 Task: Create in the project AgileMind in Backlog an issue 'Create a new online platform for online data analysis courses with advanced data visualization and statistical analysis features', assign it to team member softage.2@softage.net and change the status to IN PROGRESS. Create in the project AgileMind in Backlog an issue 'Implement a new cloud-based expense management system for a company with advanced expense tracking and reimbursement features', assign it to team member softage.3@softage.net and change the status to IN PROGRESS
Action: Mouse moved to (255, 270)
Screenshot: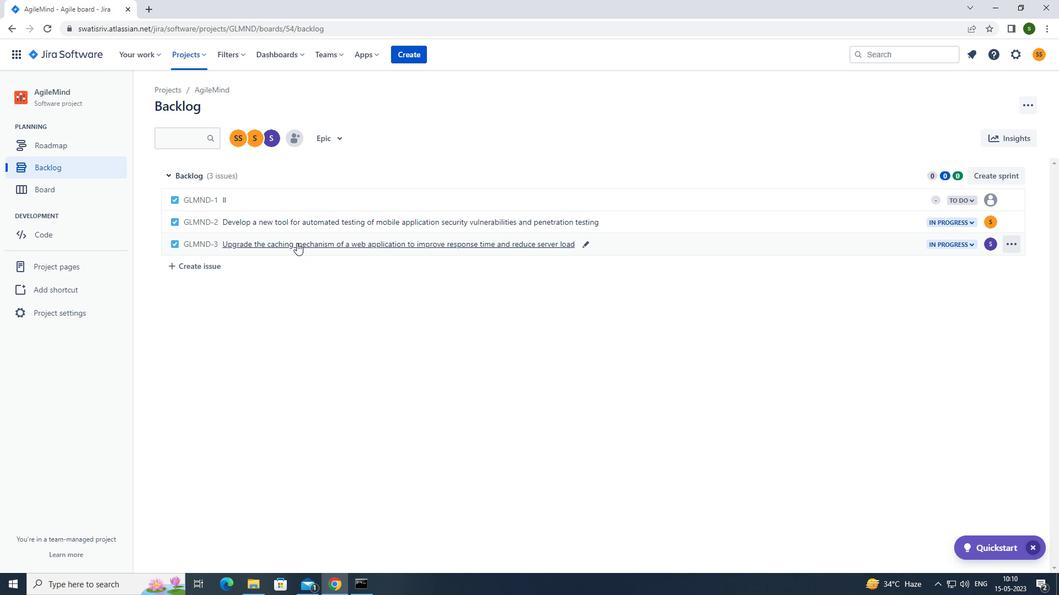 
Action: Mouse pressed left at (255, 270)
Screenshot: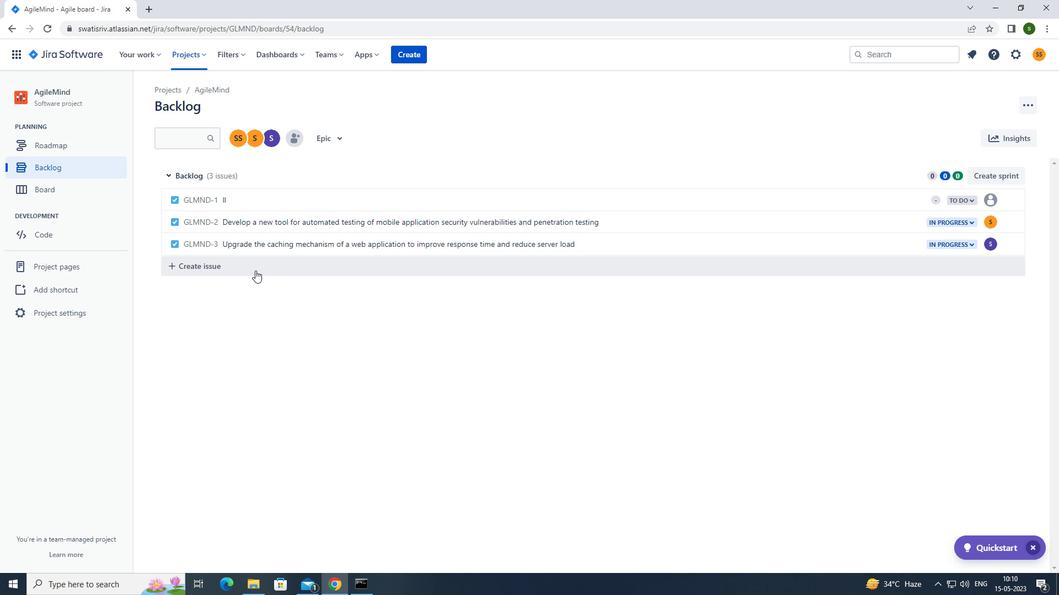 
Action: Mouse moved to (267, 269)
Screenshot: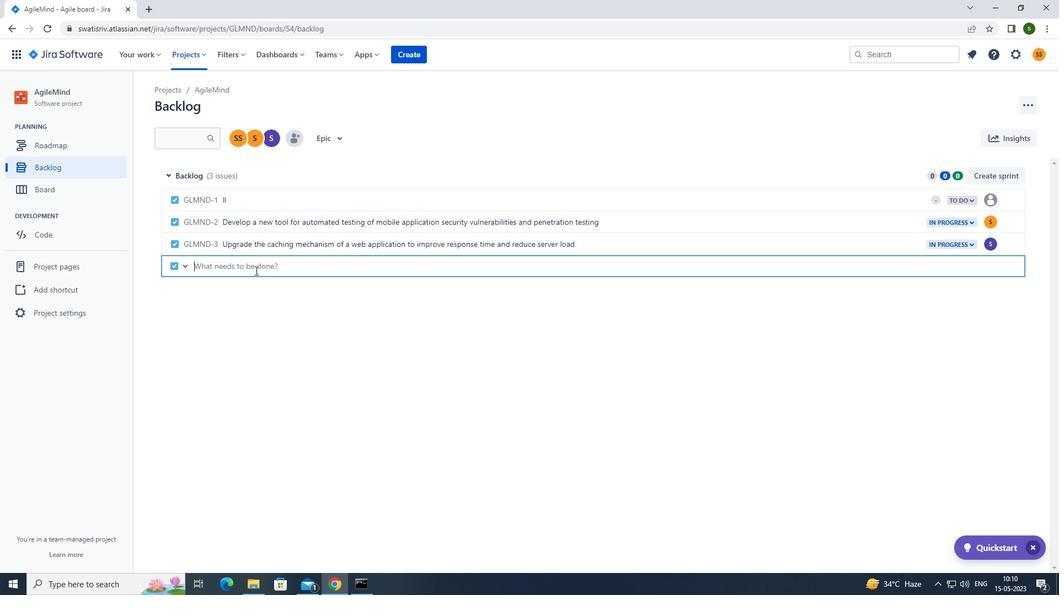 
Action: Key pressed <Key.caps_lock>c<Key.caps_lock>reate<Key.space>a<Key.space>new<Key.space>online<Key.space>platform<Key.space>for<Key.space>online<Key.space>data<Key.space>analysis<Key.space>courses<Key.space>with<Key.space>advanced<Key.space>data<Key.space>visualization<Key.space>and<Key.space>statistical<Key.space>analysis<Key.space>features<Key.enter>
Screenshot: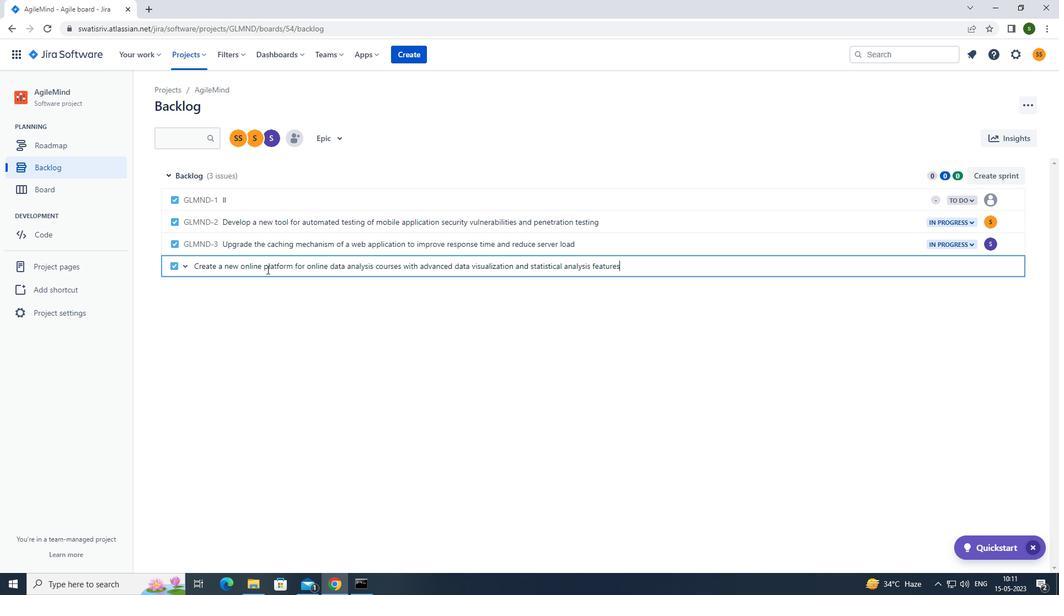
Action: Mouse moved to (988, 266)
Screenshot: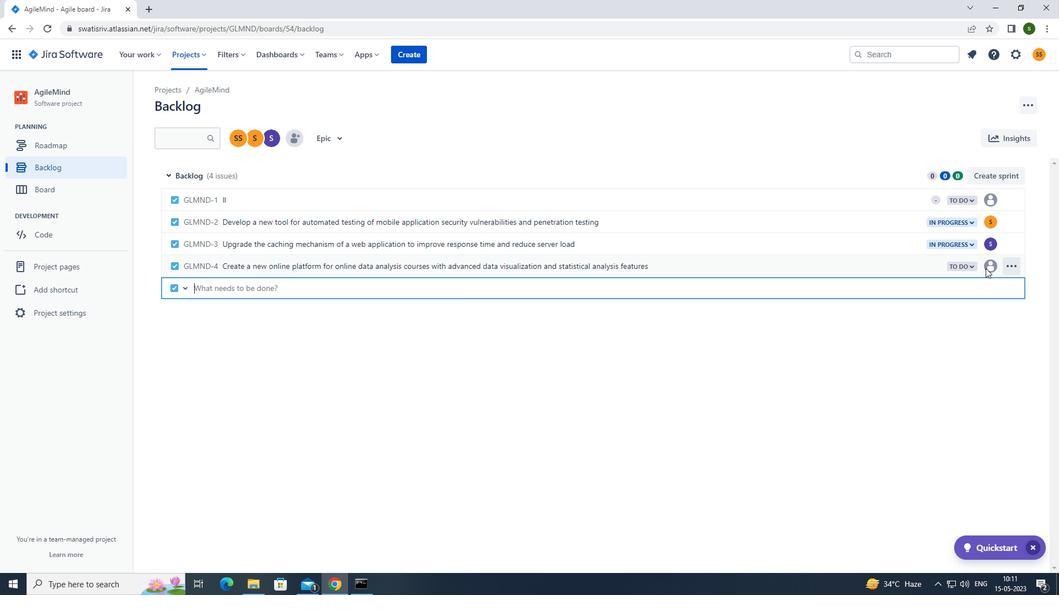 
Action: Mouse pressed left at (988, 266)
Screenshot: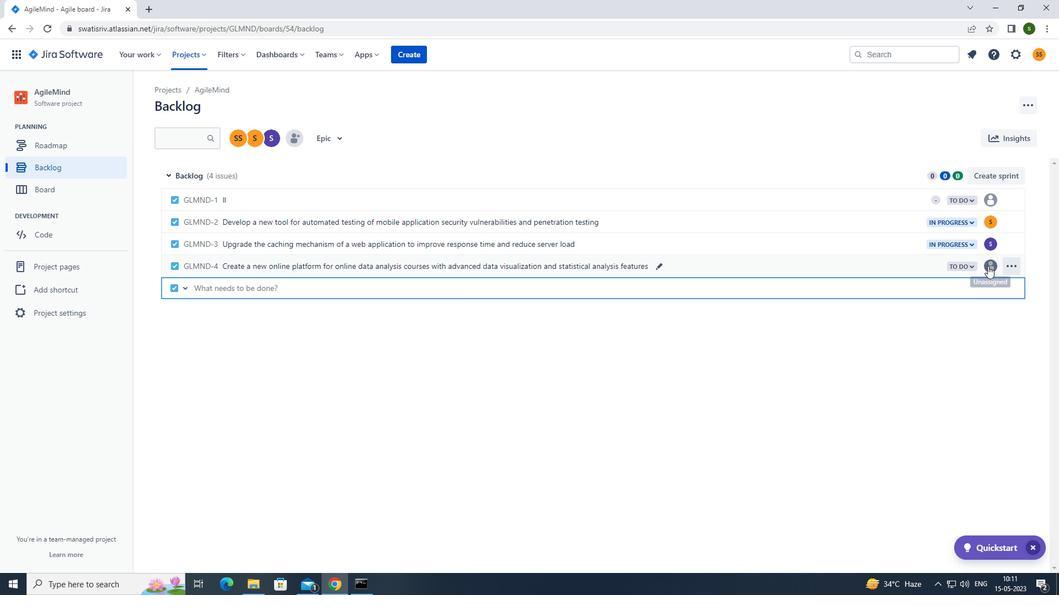 
Action: Mouse moved to (916, 377)
Screenshot: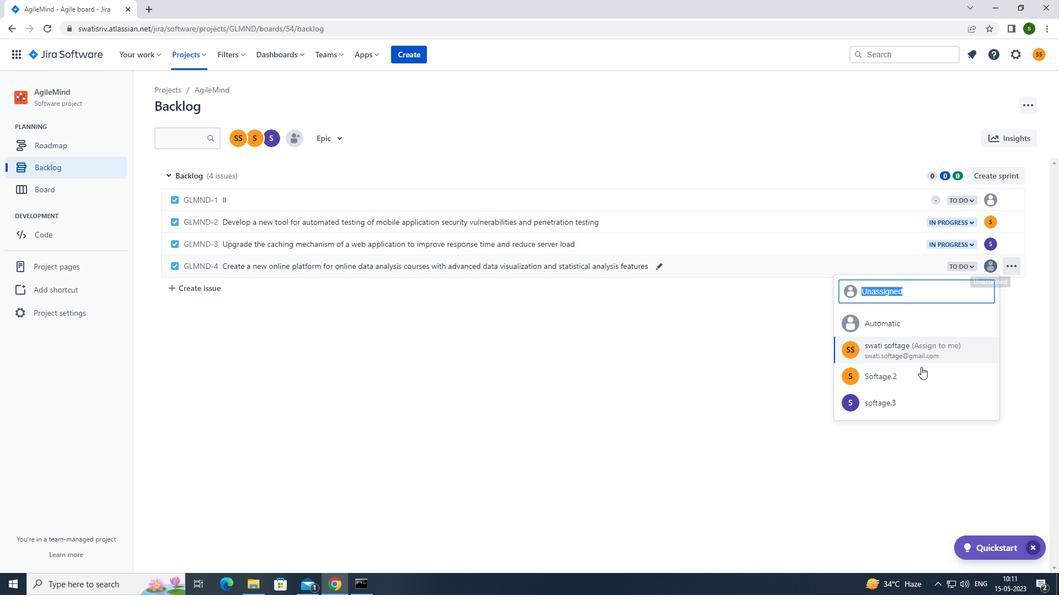 
Action: Mouse pressed left at (916, 377)
Screenshot: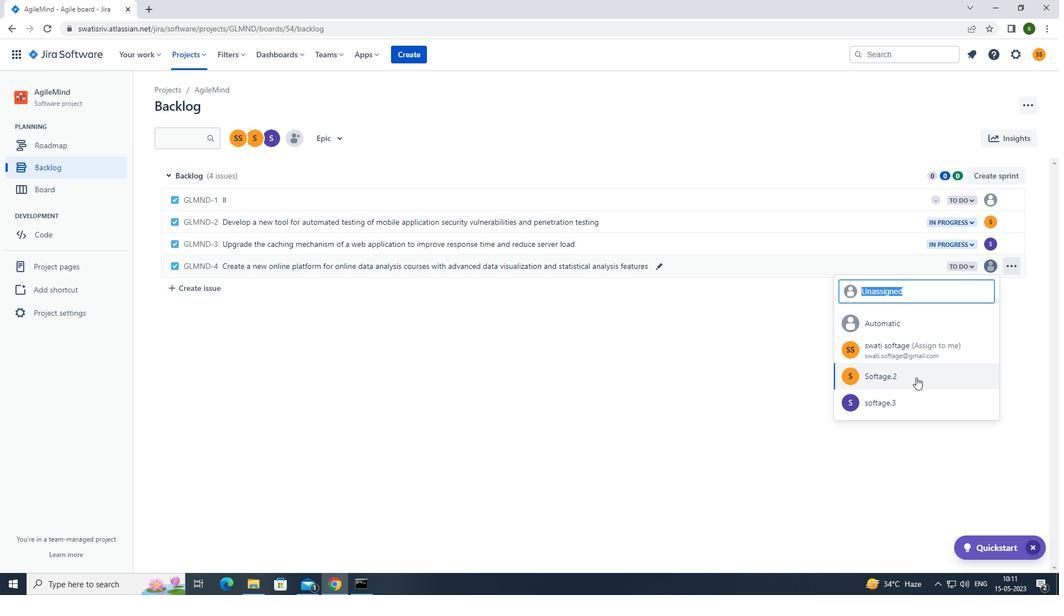 
Action: Mouse moved to (966, 271)
Screenshot: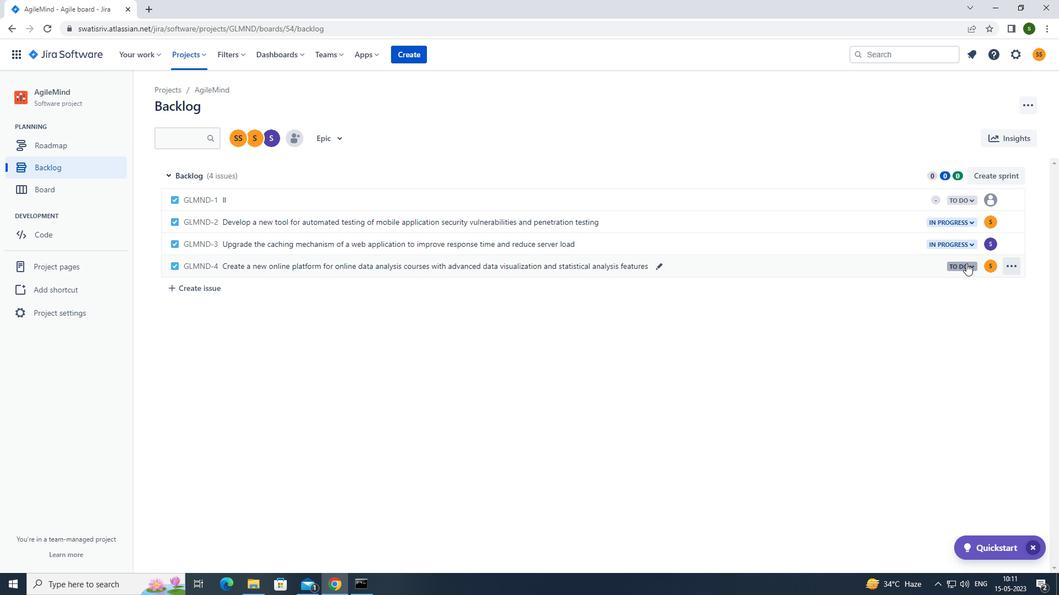 
Action: Mouse pressed left at (966, 271)
Screenshot: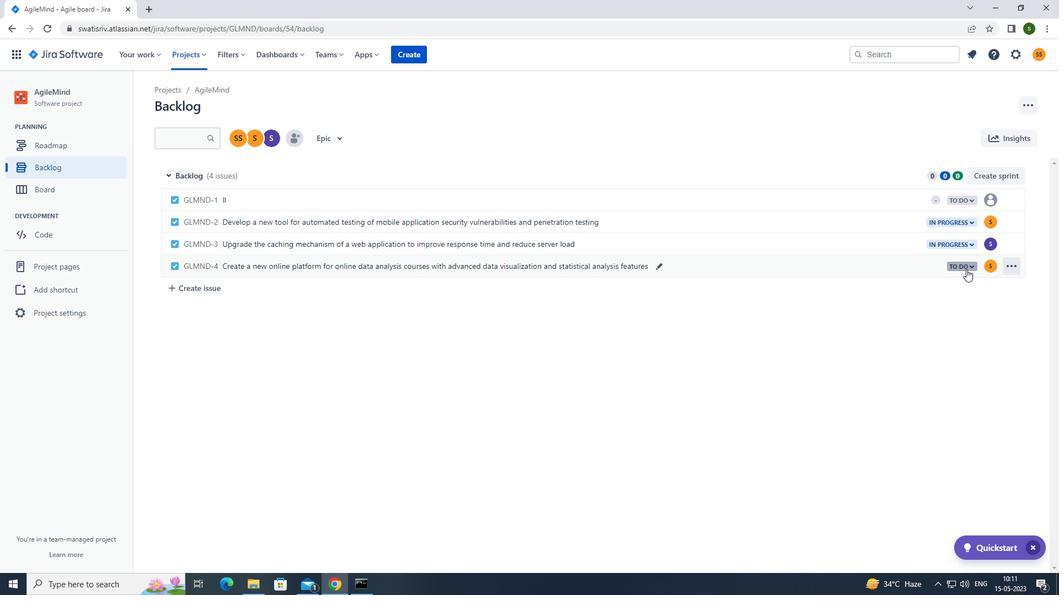 
Action: Mouse moved to (970, 264)
Screenshot: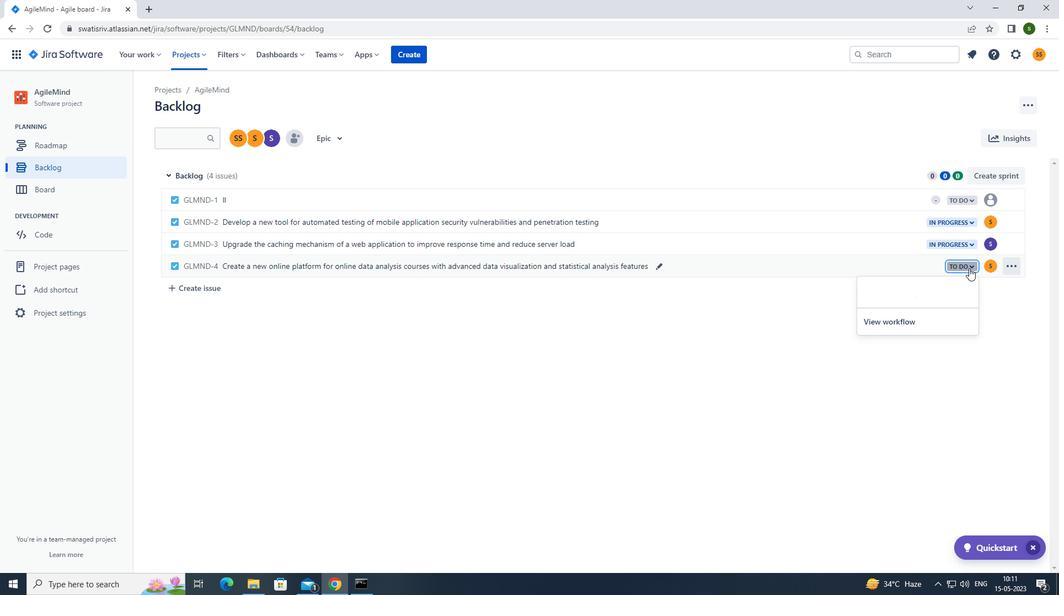 
Action: Mouse pressed left at (970, 264)
Screenshot: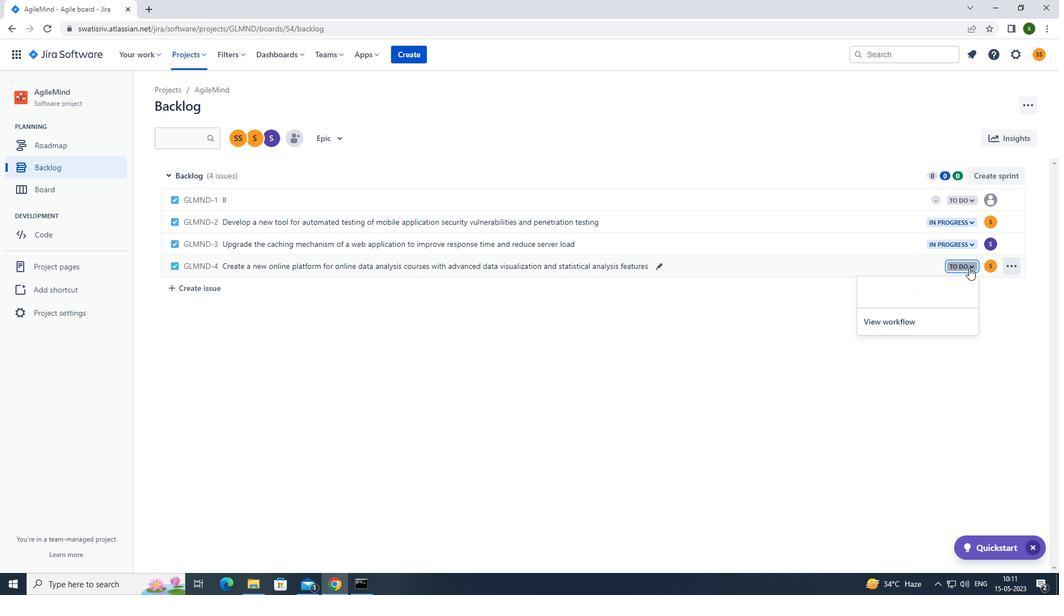 
Action: Mouse pressed left at (970, 264)
Screenshot: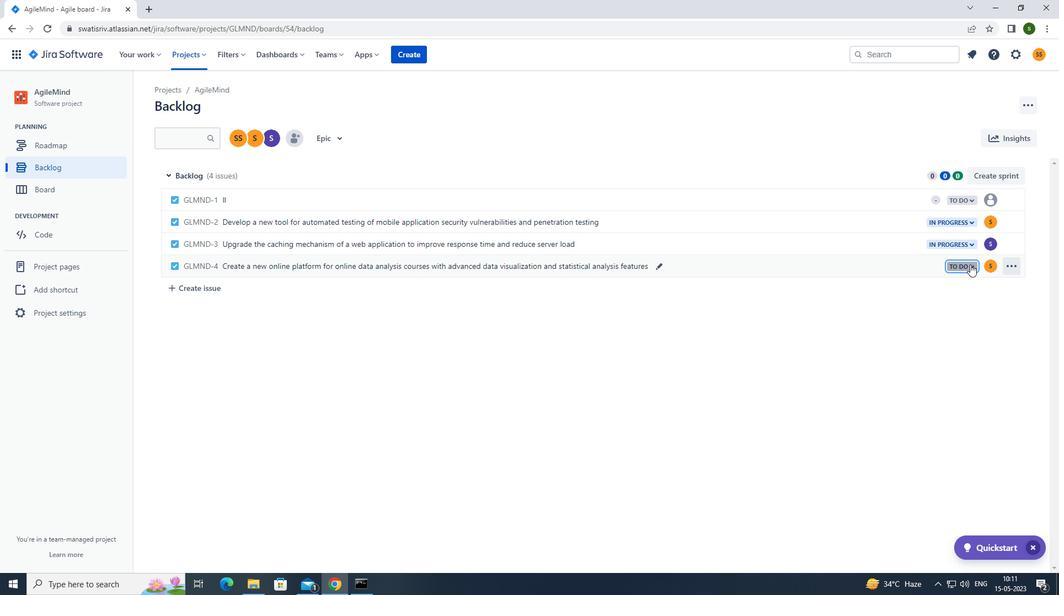 
Action: Mouse moved to (932, 287)
Screenshot: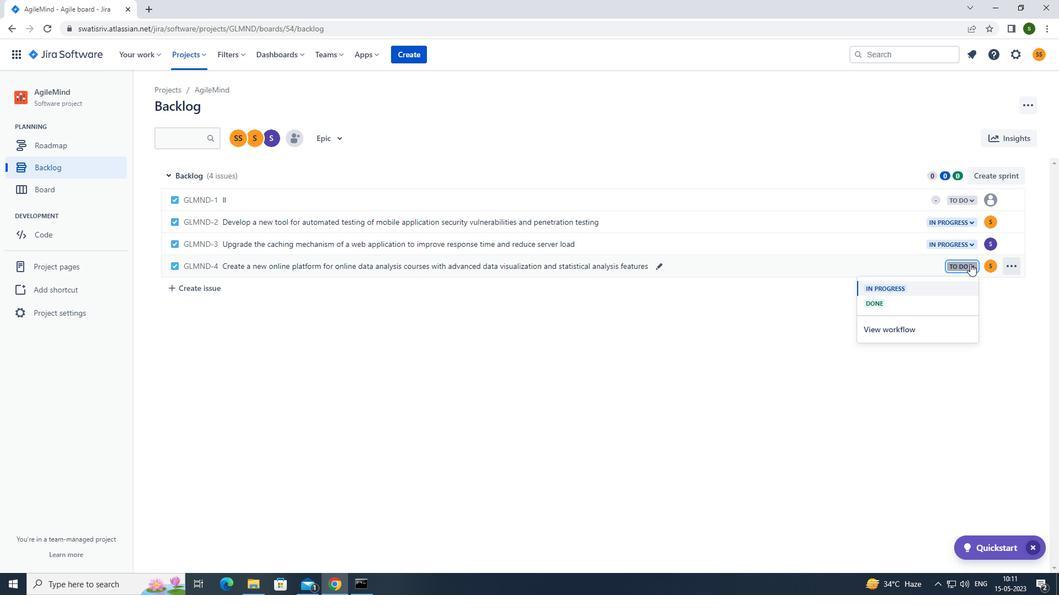 
Action: Mouse pressed left at (932, 287)
Screenshot: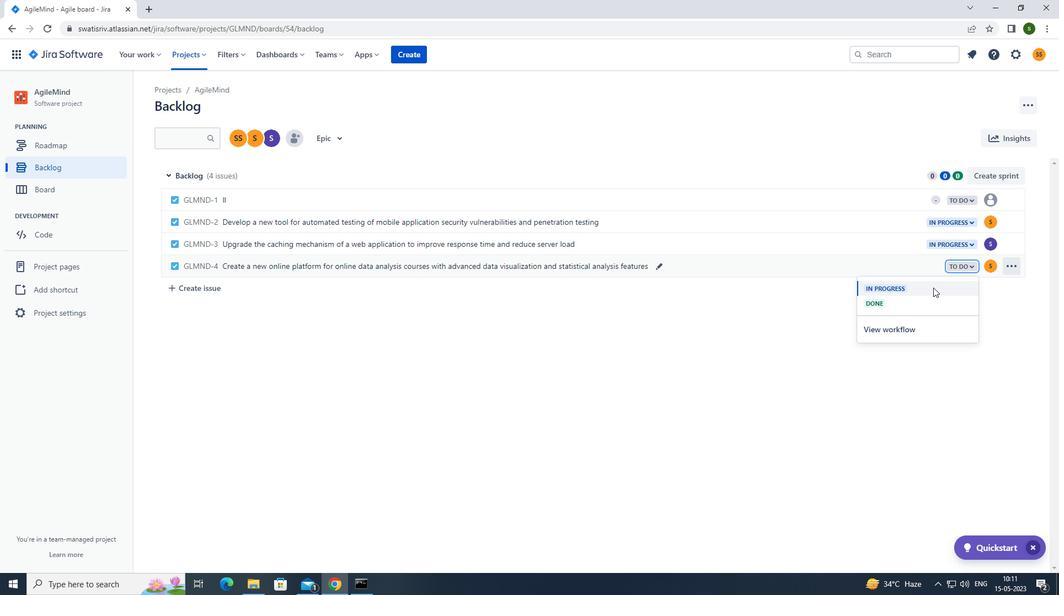 
Action: Mouse moved to (213, 288)
Screenshot: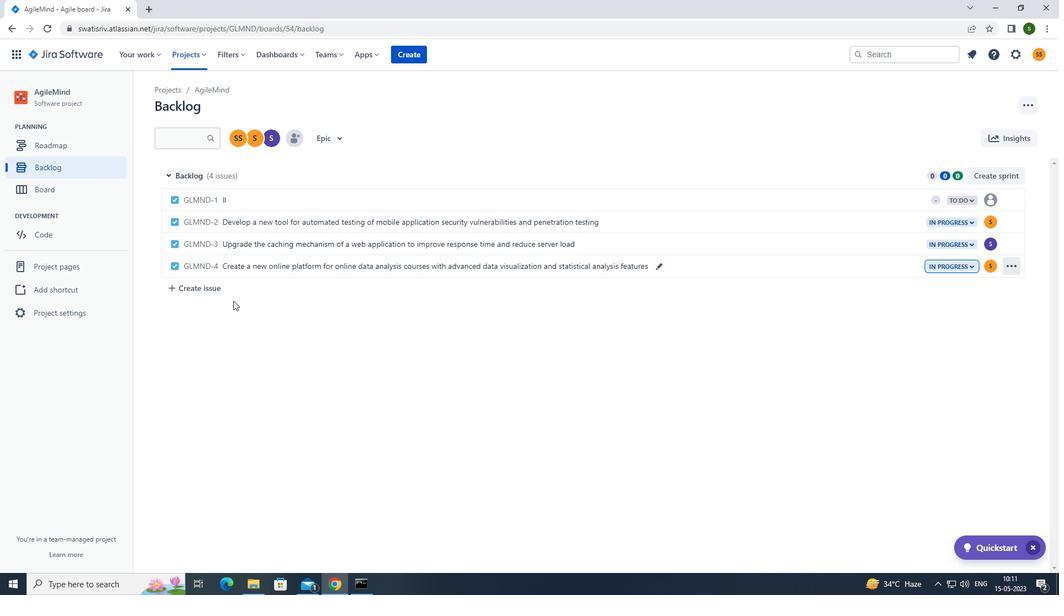 
Action: Mouse pressed left at (213, 288)
Screenshot: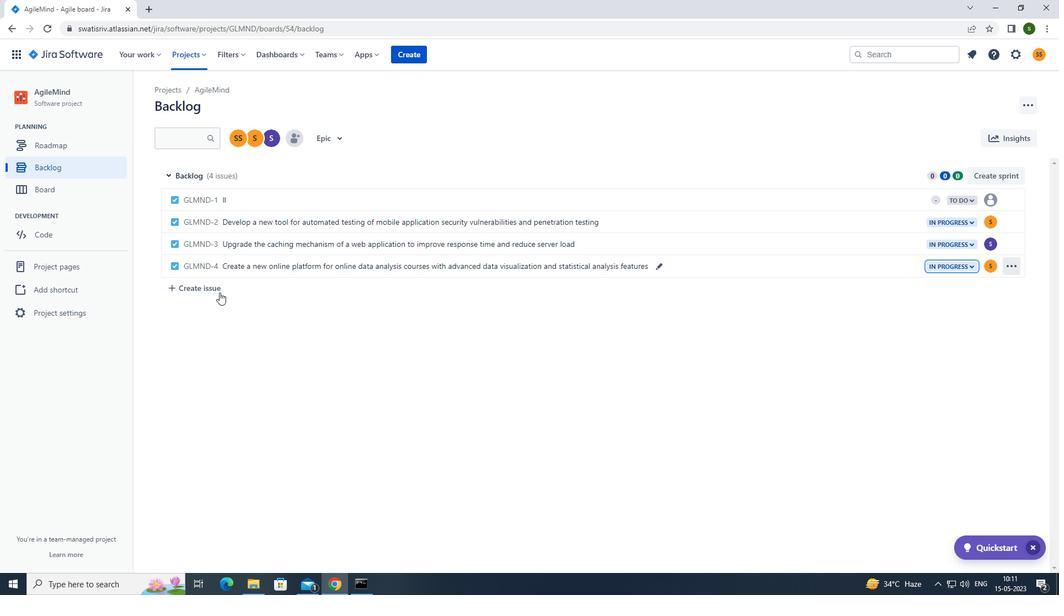 
Action: Mouse moved to (273, 286)
Screenshot: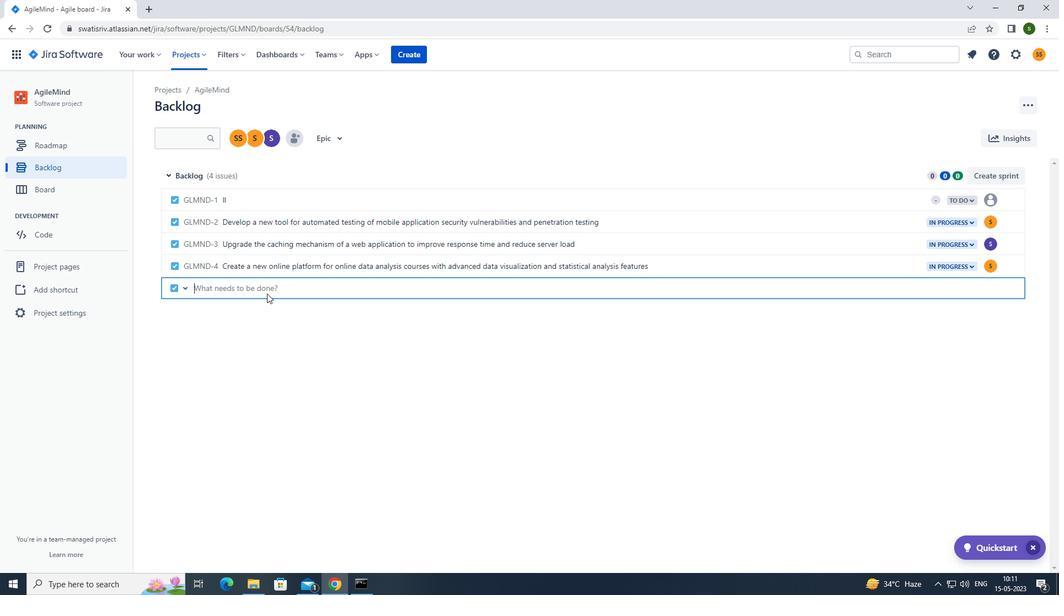 
Action: Key pressed <Key.caps_lock>i<Key.caps_lock>mplement<Key.space>a<Key.space>new<Key.space>cloud-based<Key.space>expem<Key.backspace>nse<Key.space>management<Key.space>system<Key.space>for<Key.space>a<Key.space>company<Key.space>with<Key.space>advanced<Key.space>expense<Key.space>tracking<Key.space>and<Key.space>reimbursement<Key.space>features<Key.enter>
Screenshot: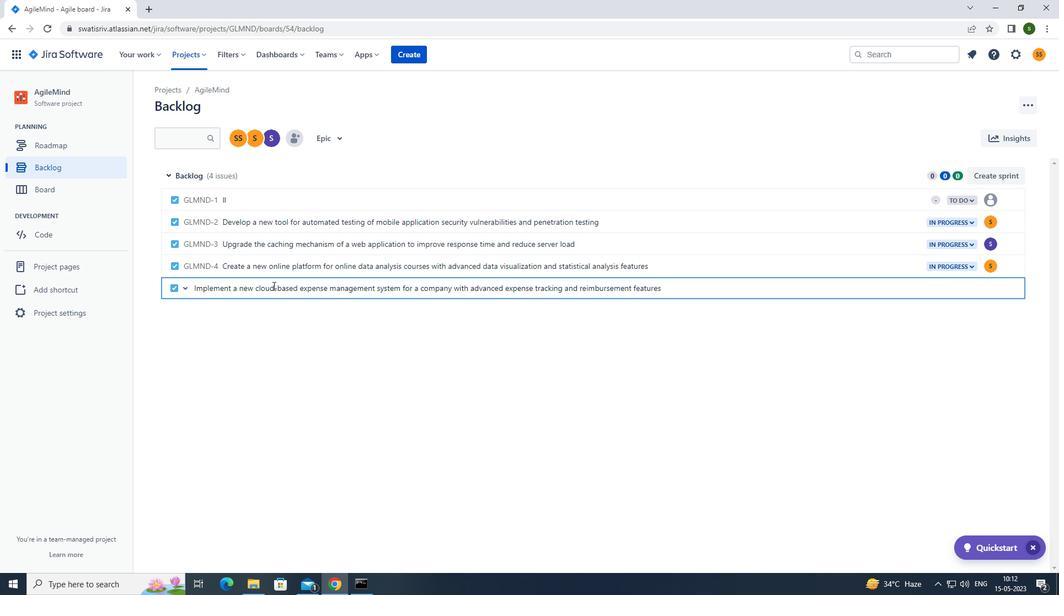 
Action: Mouse moved to (990, 287)
Screenshot: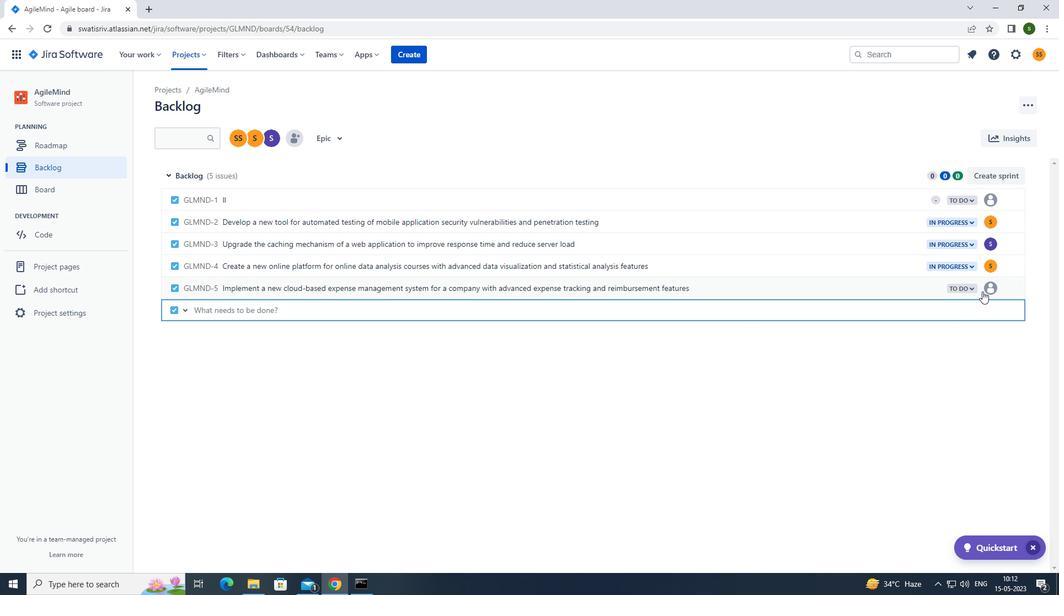 
Action: Mouse pressed left at (990, 287)
Screenshot: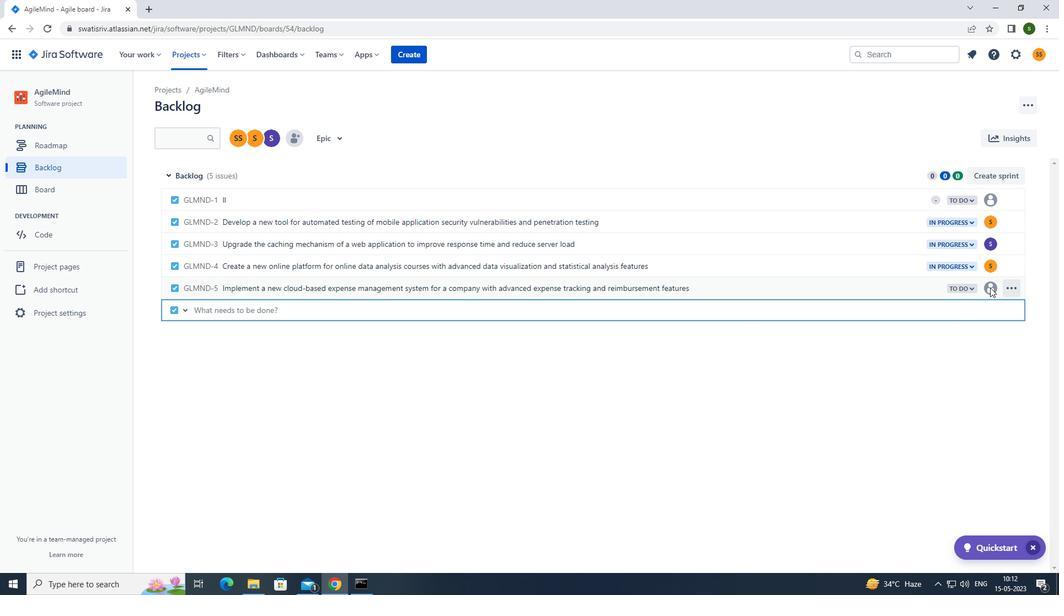 
Action: Mouse moved to (988, 291)
Screenshot: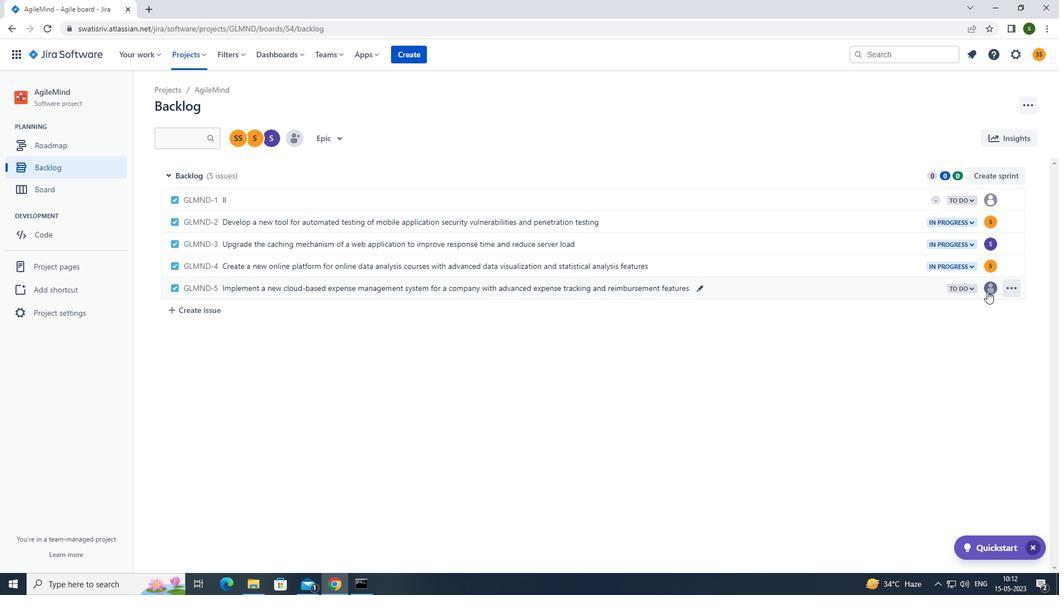 
Action: Mouse pressed left at (988, 291)
Screenshot: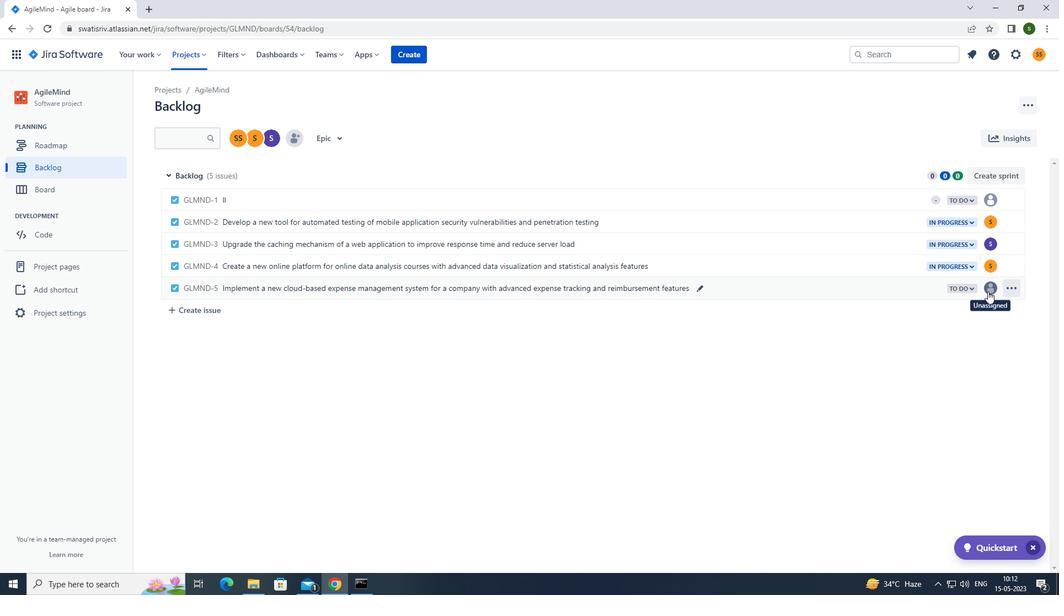 
Action: Mouse moved to (910, 418)
Screenshot: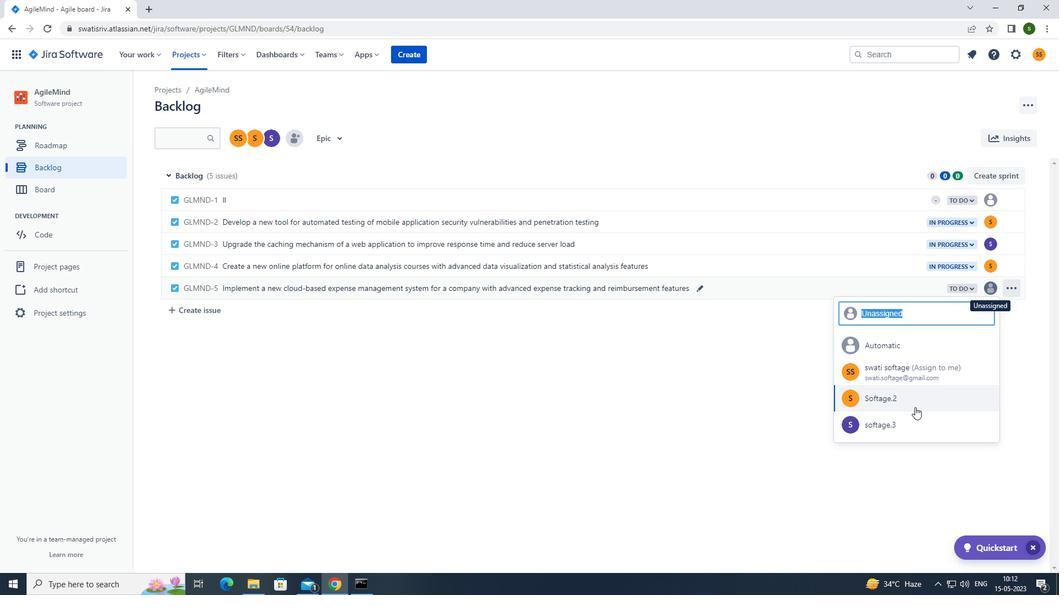 
Action: Mouse pressed left at (910, 418)
Screenshot: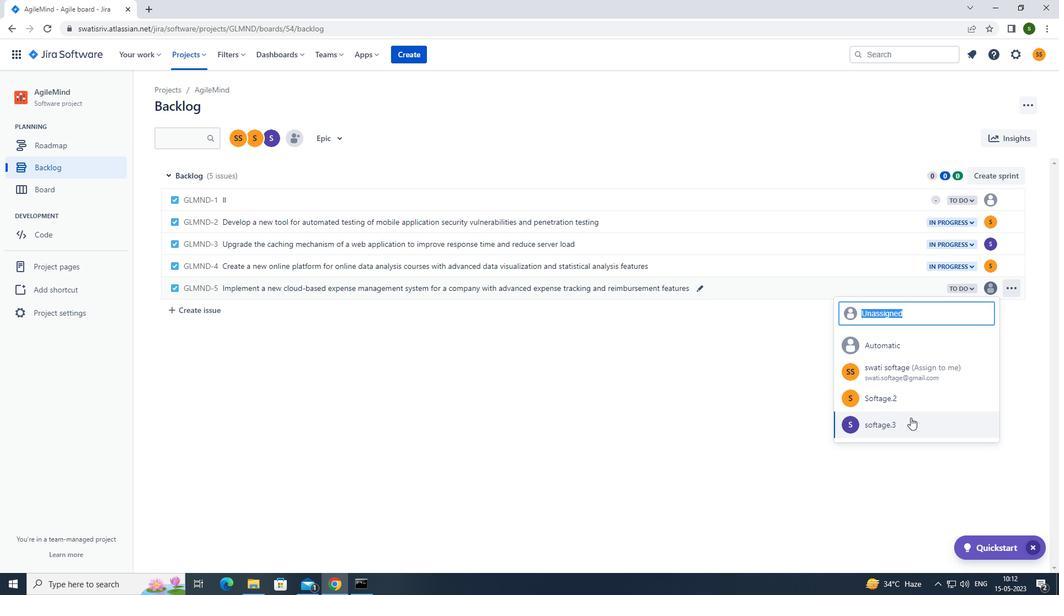 
Action: Mouse moved to (967, 285)
Screenshot: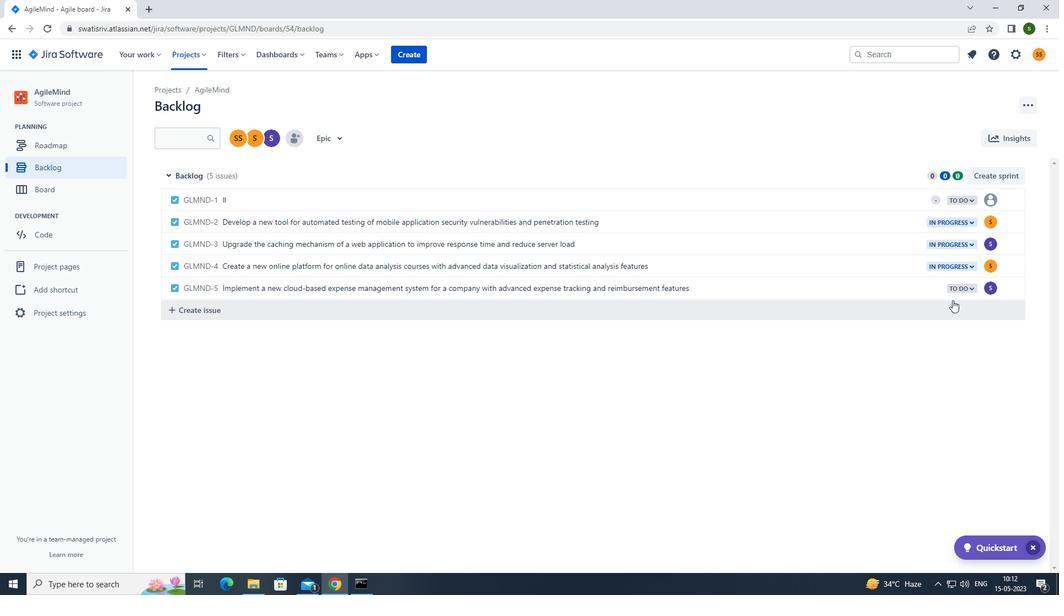 
Action: Mouse pressed left at (967, 285)
Screenshot: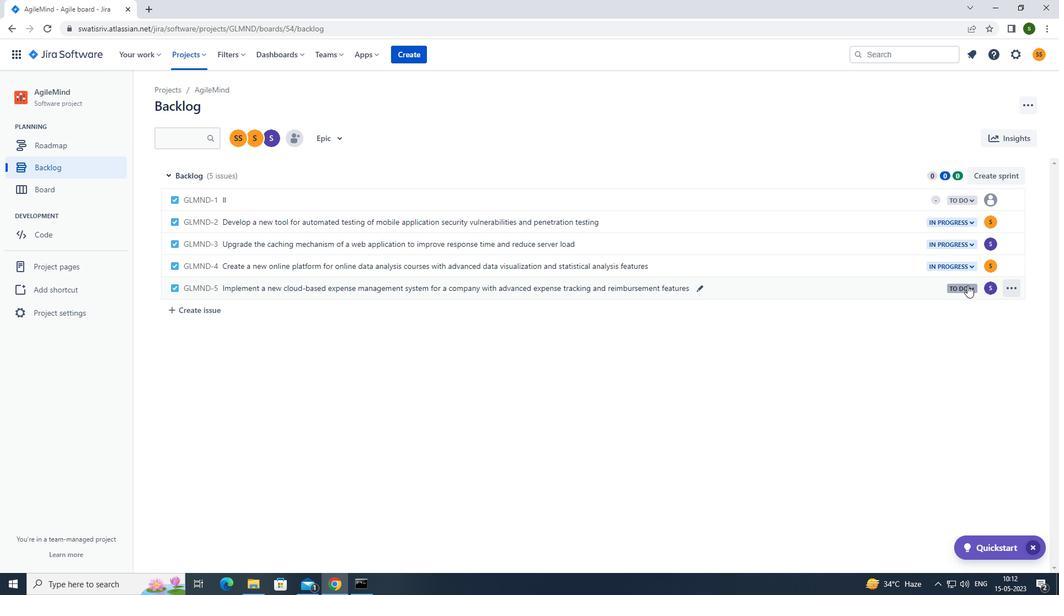 
Action: Mouse moved to (940, 308)
Screenshot: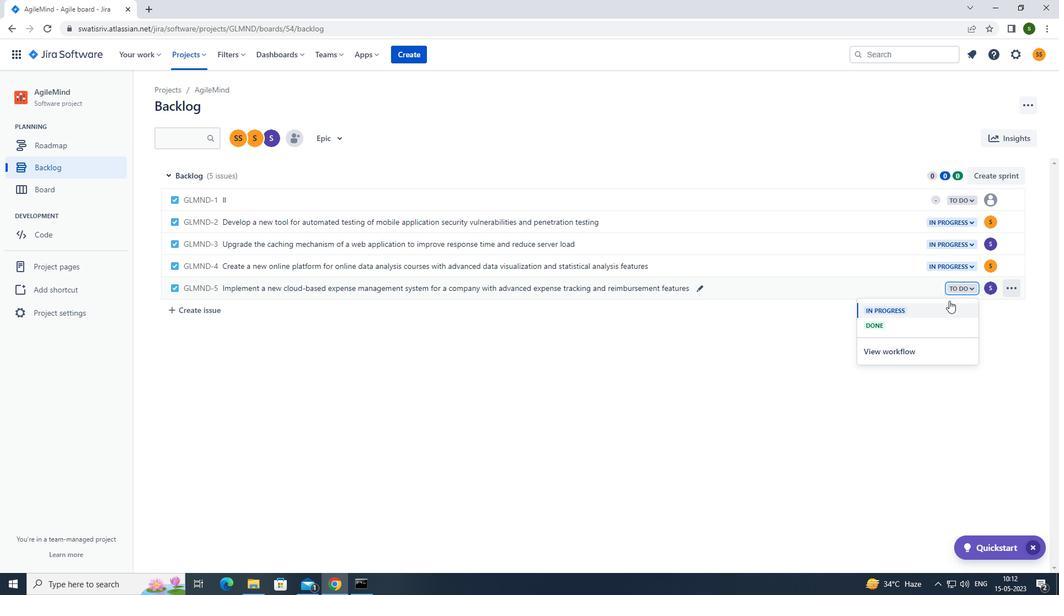 
Action: Mouse pressed left at (940, 308)
Screenshot: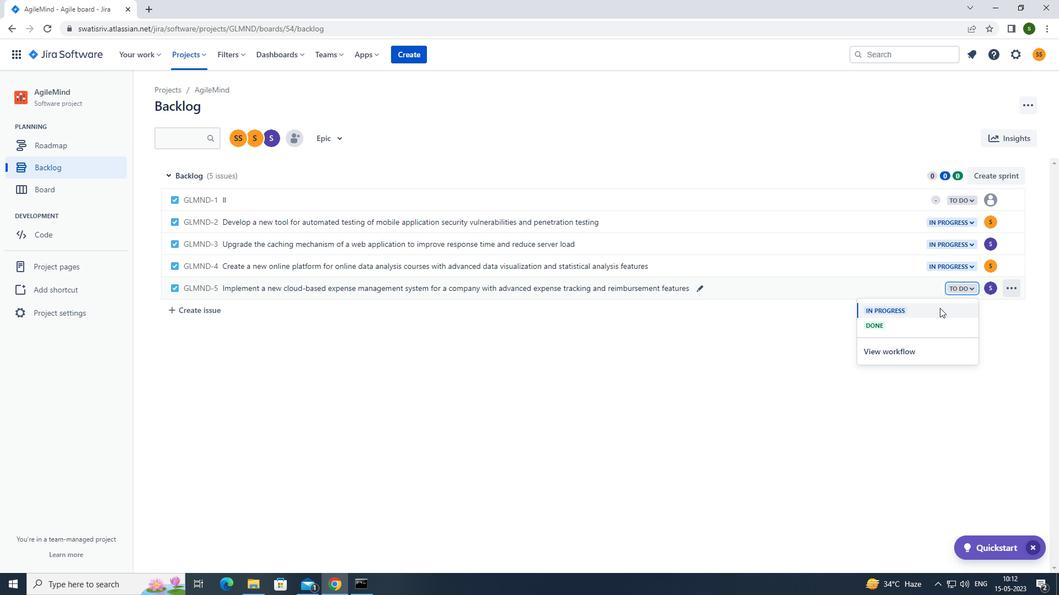 
Action: Mouse moved to (792, 369)
Screenshot: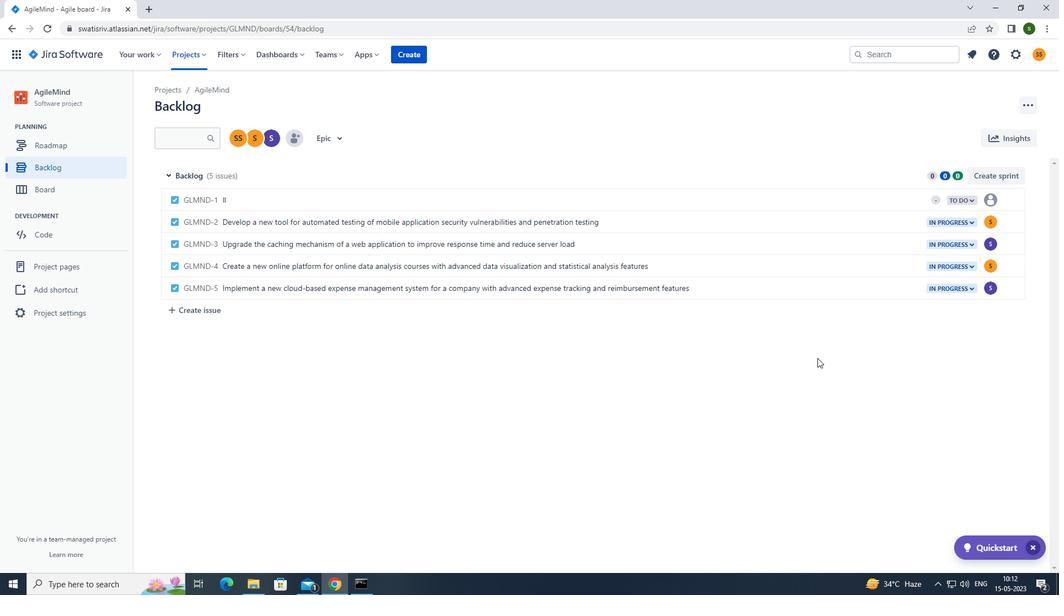 
